 Task: Create a due date automation trigger when advanced on, on the wednesday of the week before a card is due add basic not assigned to member @aryan at 11:00 AM.
Action: Mouse moved to (1029, 79)
Screenshot: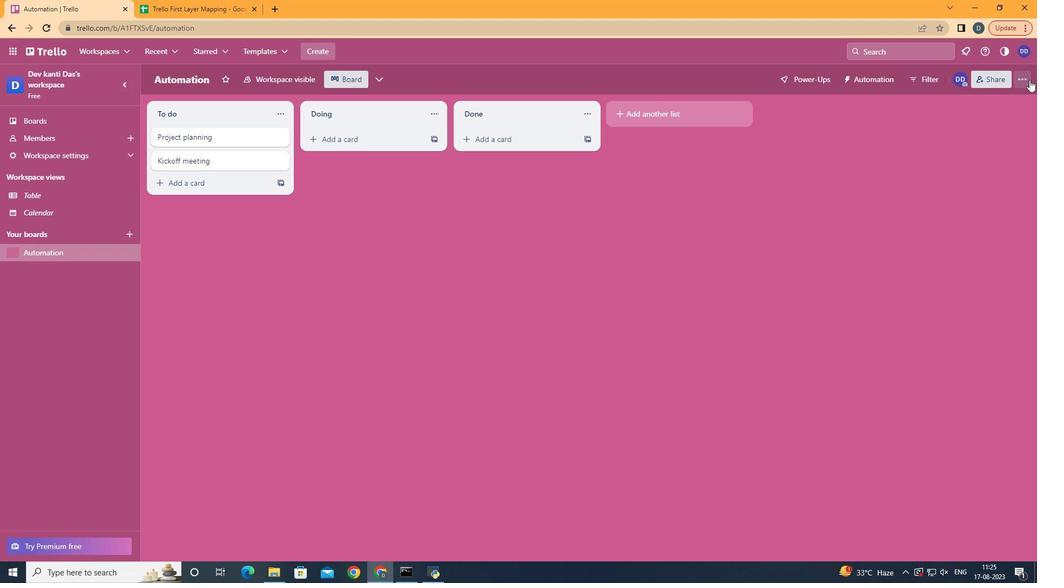 
Action: Mouse pressed left at (1029, 79)
Screenshot: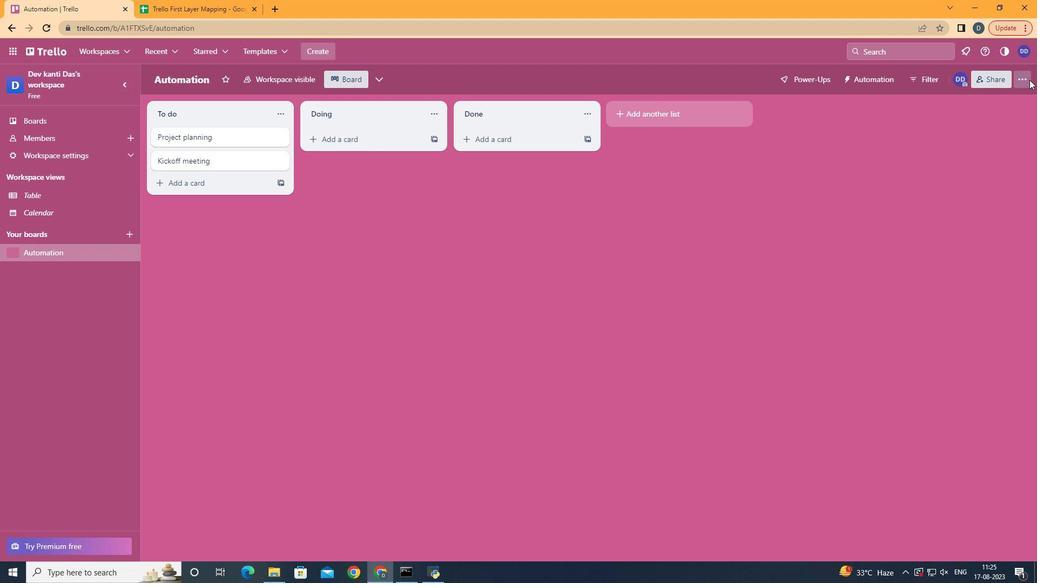 
Action: Mouse moved to (976, 217)
Screenshot: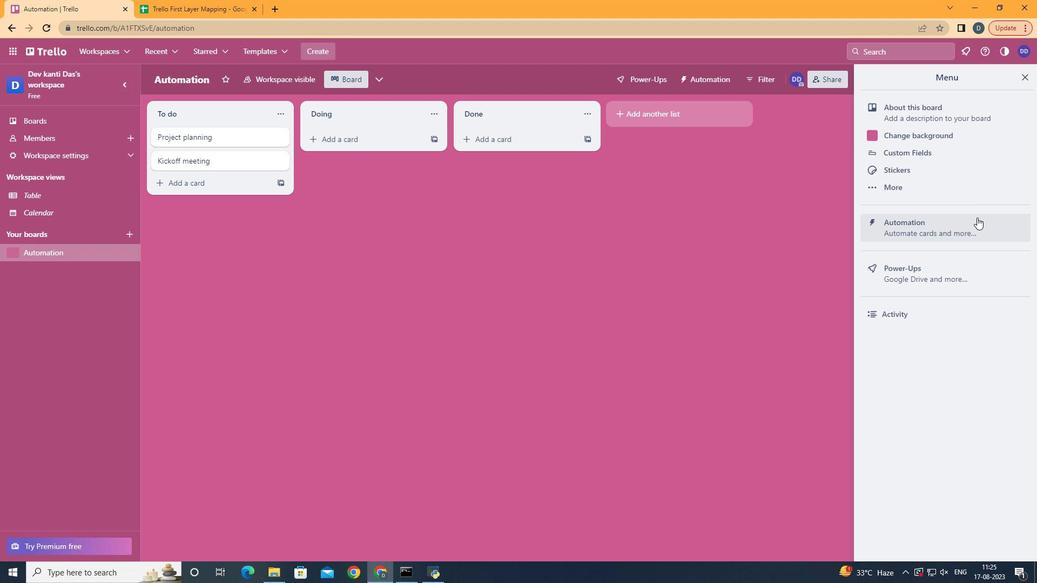 
Action: Mouse pressed left at (976, 217)
Screenshot: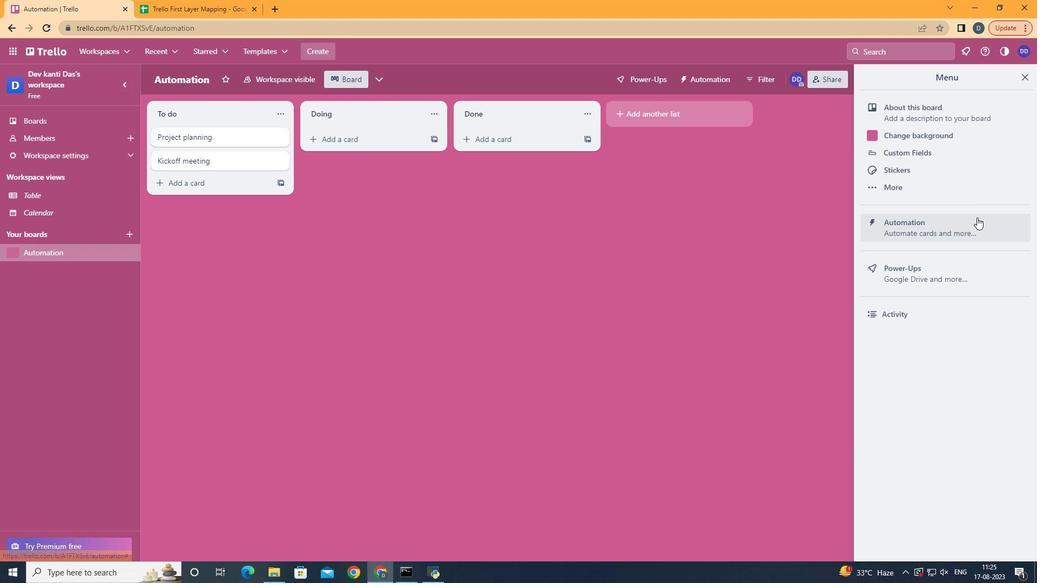 
Action: Mouse moved to (215, 216)
Screenshot: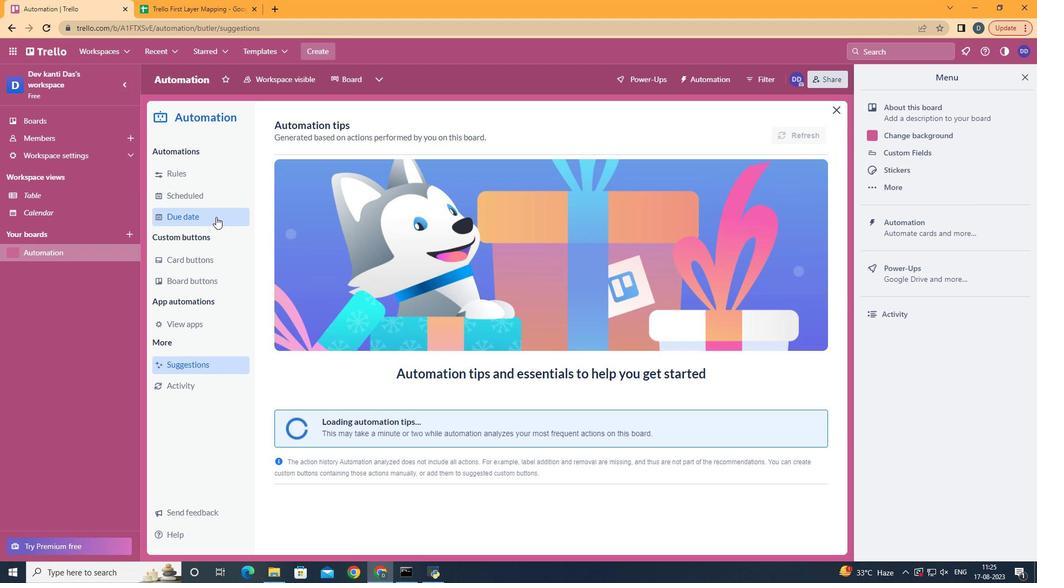 
Action: Mouse pressed left at (215, 216)
Screenshot: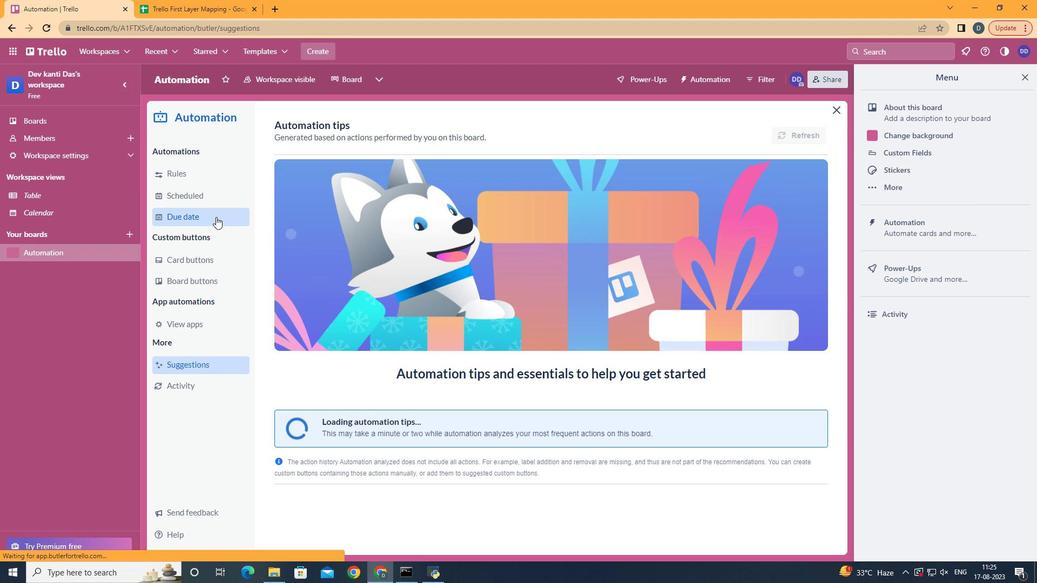 
Action: Mouse moved to (741, 125)
Screenshot: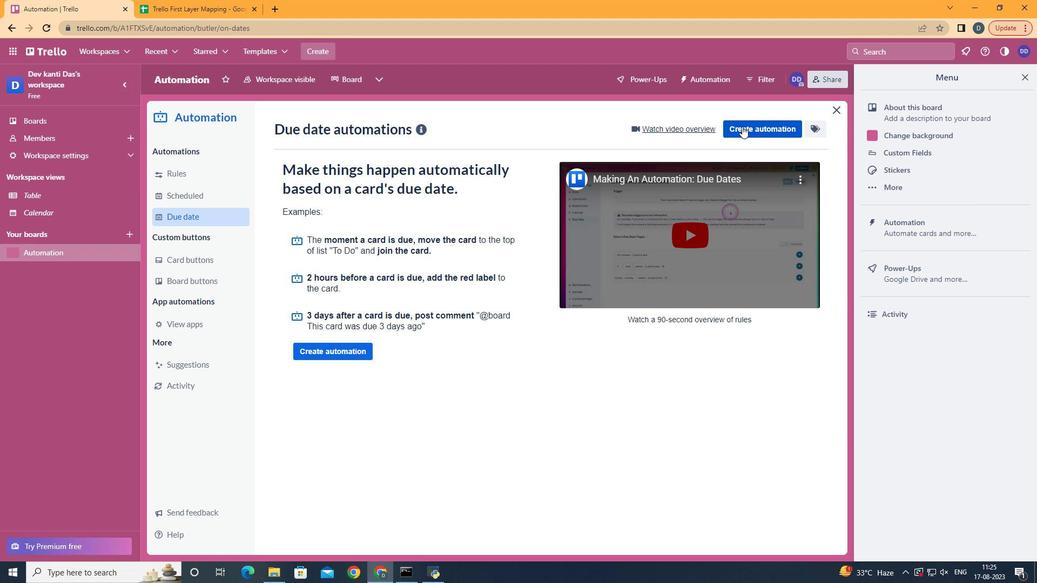 
Action: Mouse pressed left at (741, 125)
Screenshot: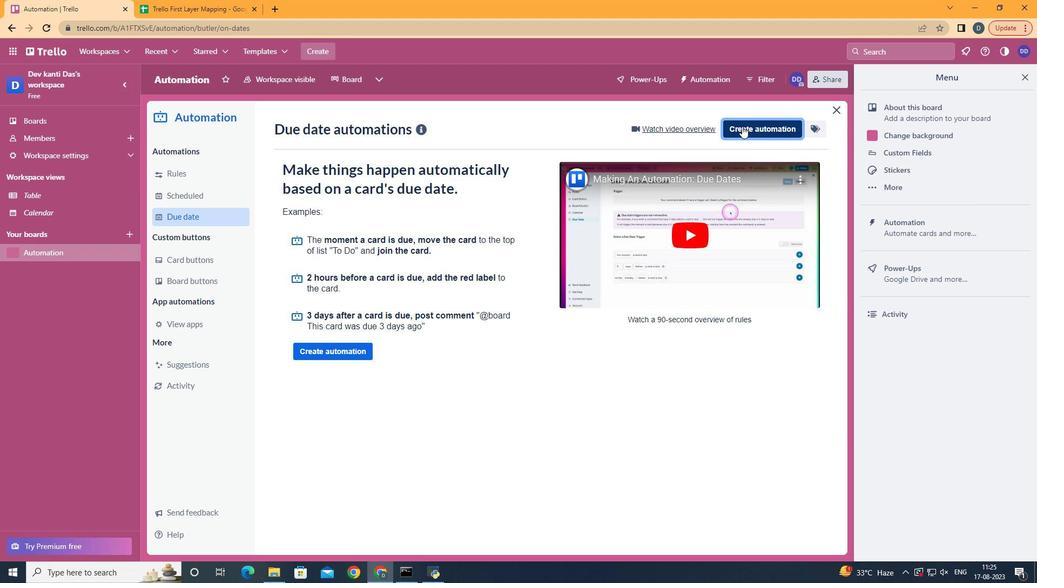 
Action: Mouse moved to (669, 240)
Screenshot: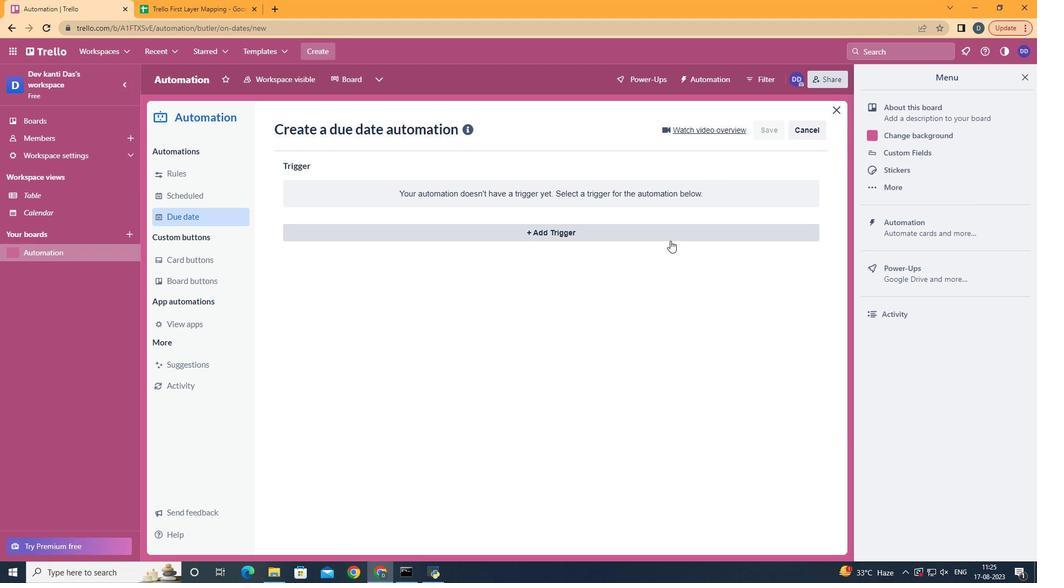 
Action: Mouse pressed left at (669, 240)
Screenshot: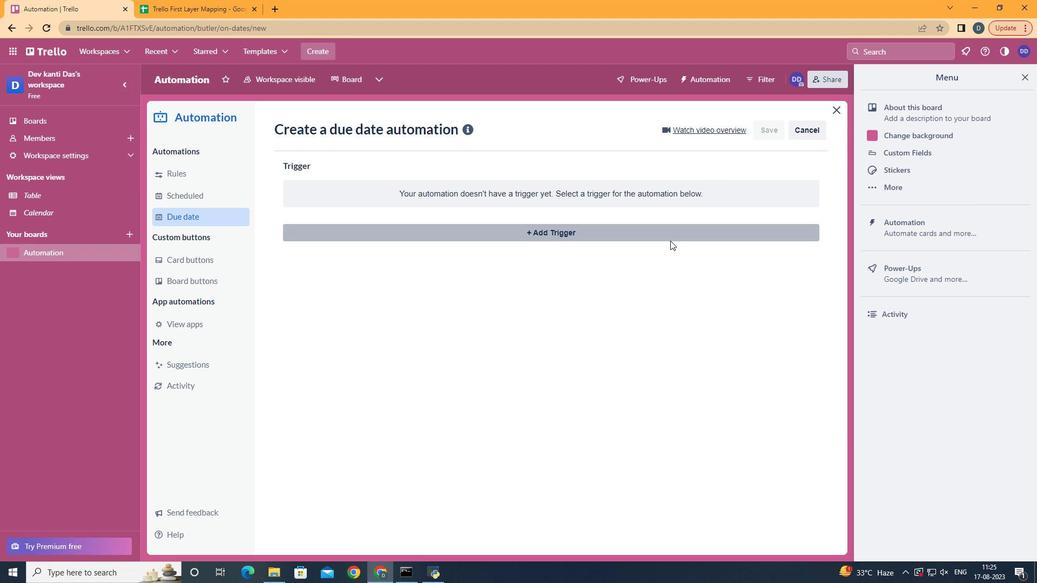 
Action: Mouse moved to (333, 438)
Screenshot: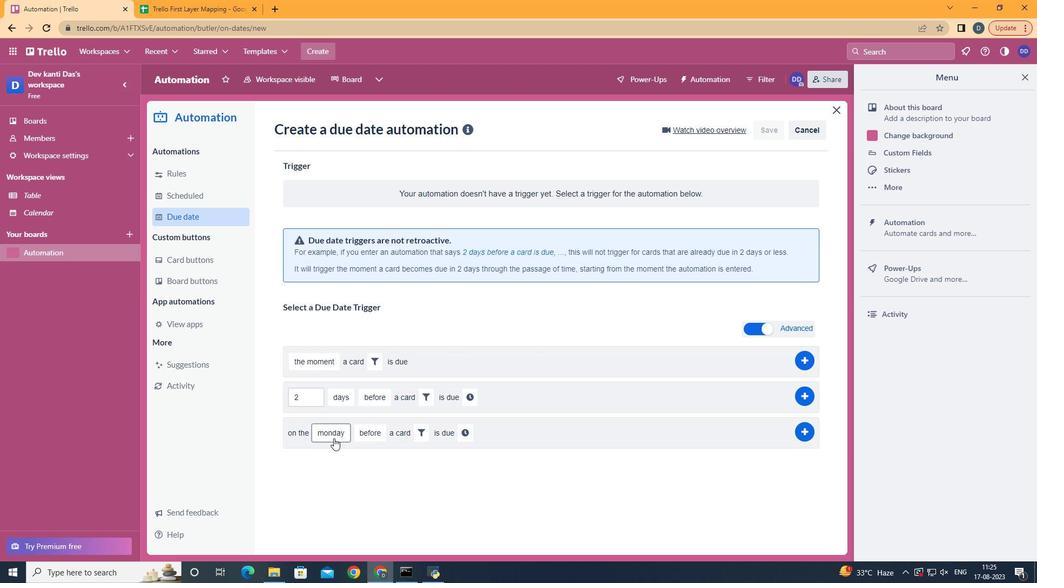 
Action: Mouse pressed left at (333, 438)
Screenshot: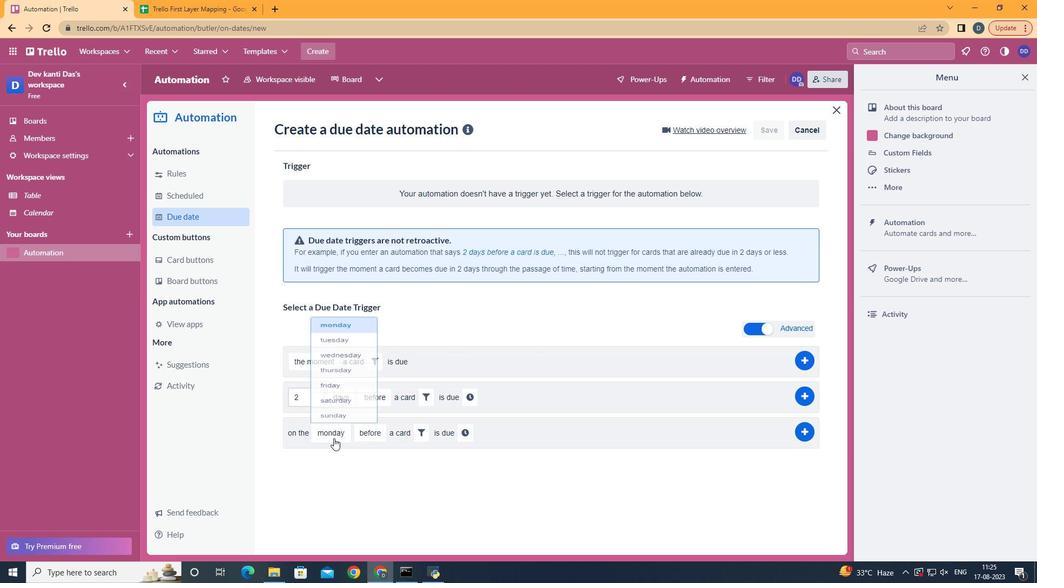 
Action: Mouse moved to (360, 324)
Screenshot: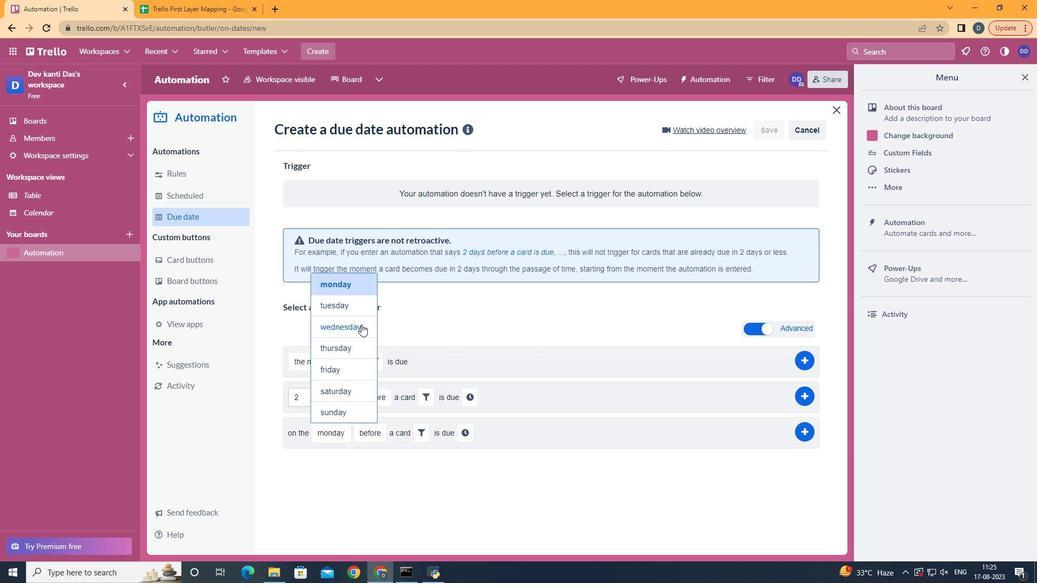 
Action: Mouse pressed left at (360, 324)
Screenshot: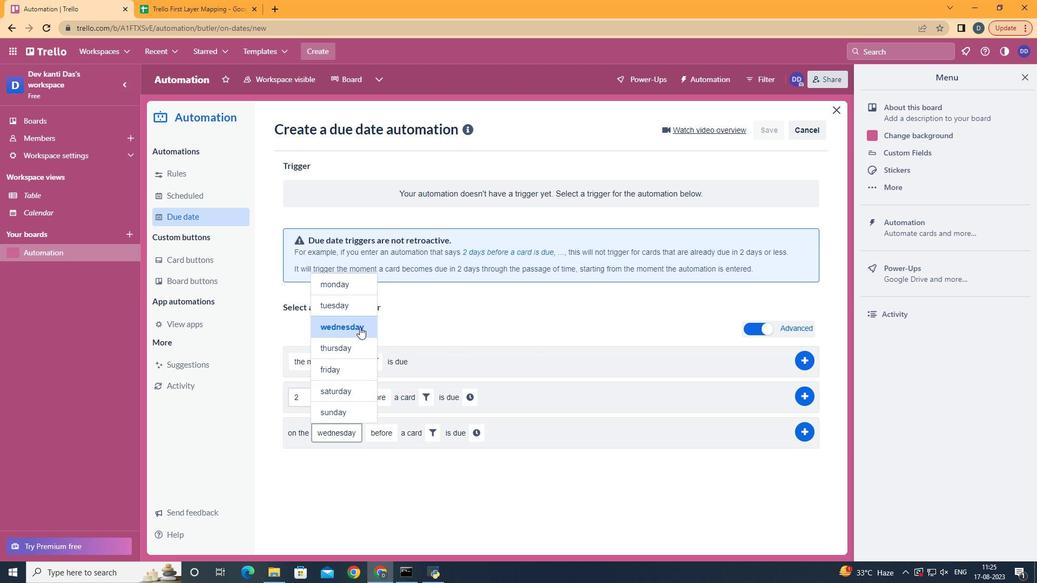 
Action: Mouse moved to (398, 512)
Screenshot: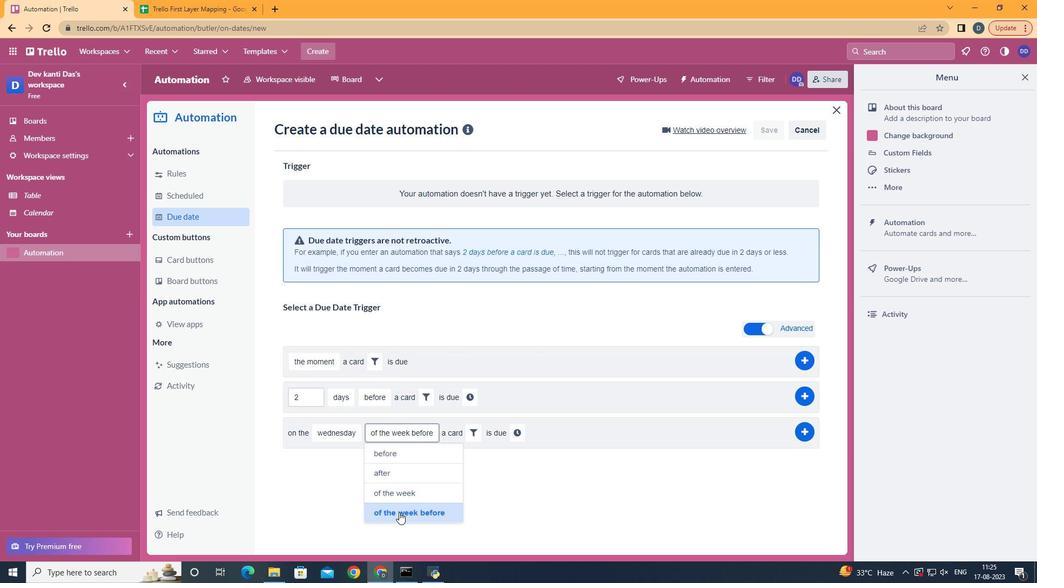 
Action: Mouse pressed left at (398, 512)
Screenshot: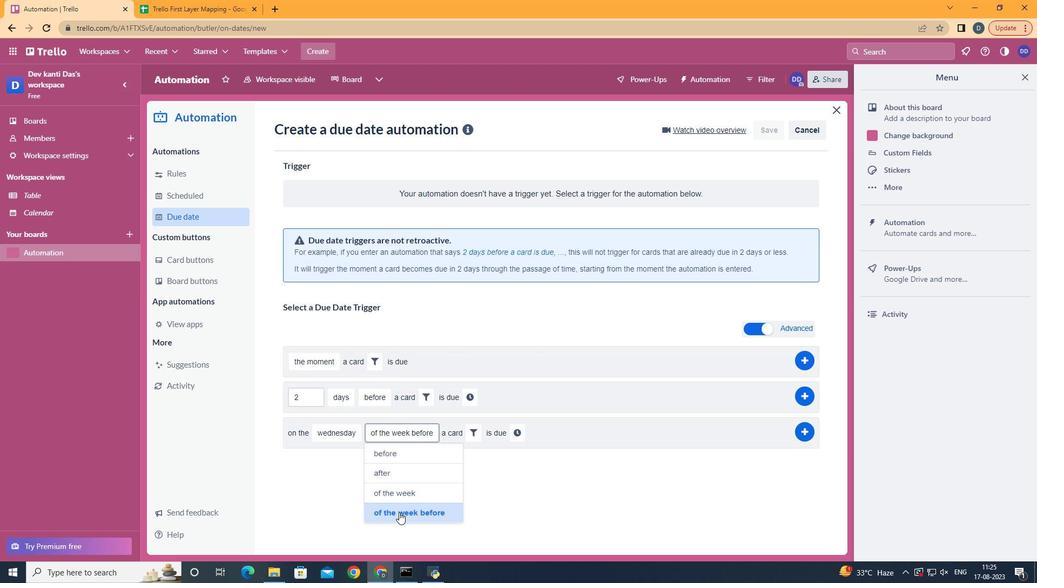 
Action: Mouse moved to (471, 434)
Screenshot: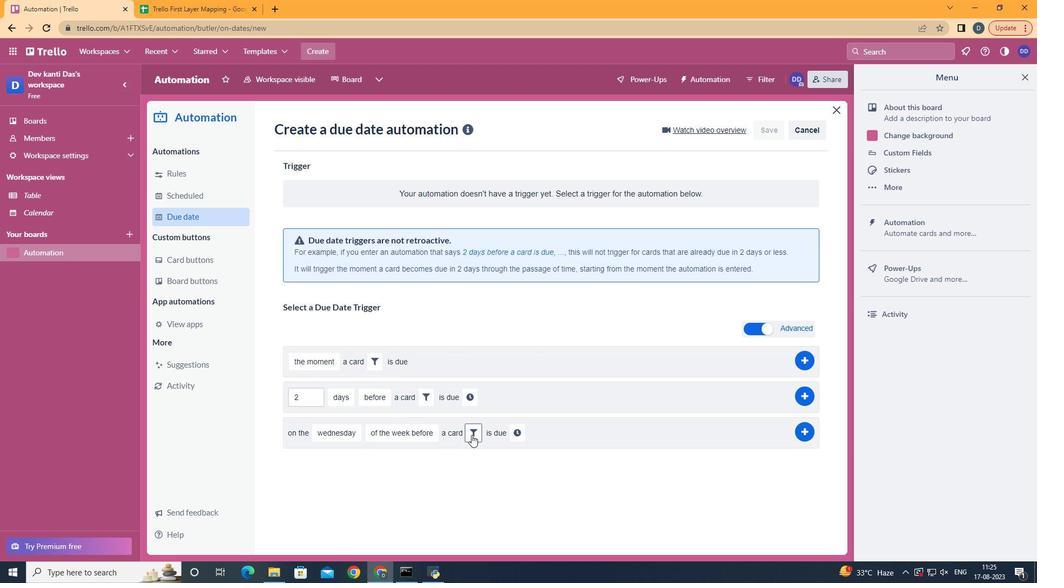 
Action: Mouse pressed left at (471, 434)
Screenshot: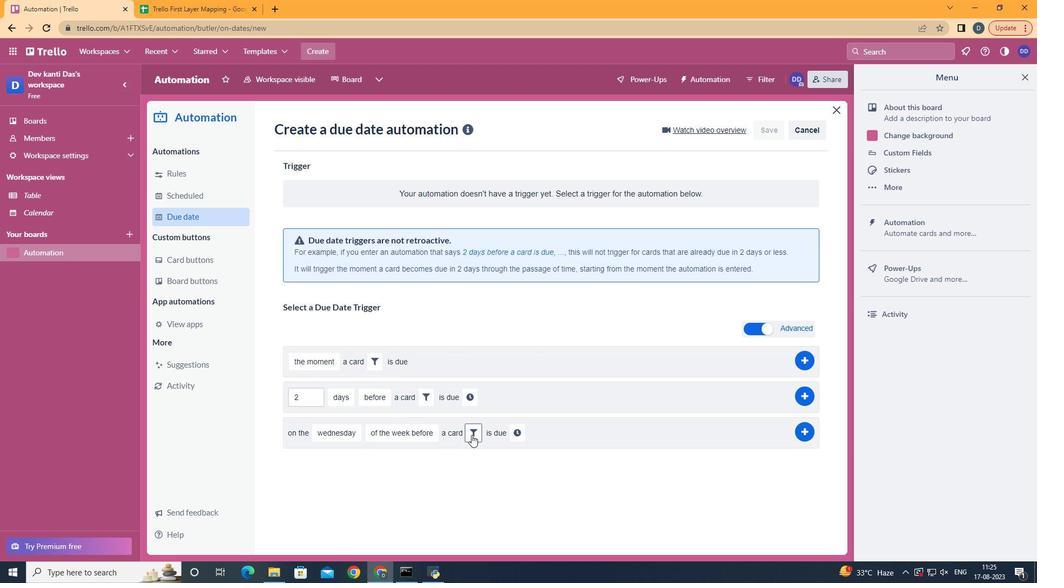 
Action: Mouse moved to (550, 506)
Screenshot: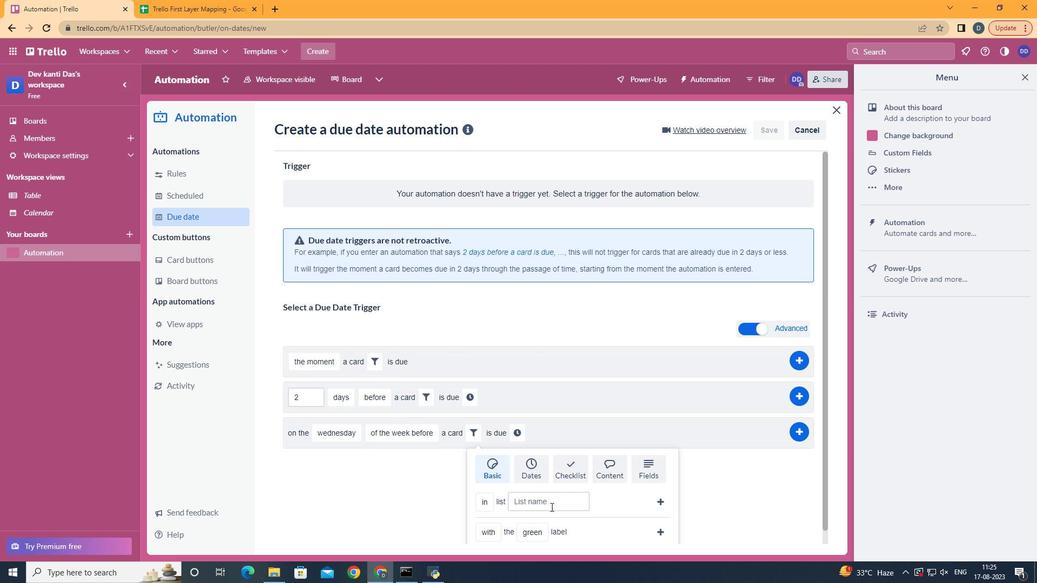 
Action: Mouse scrolled (550, 506) with delta (0, 0)
Screenshot: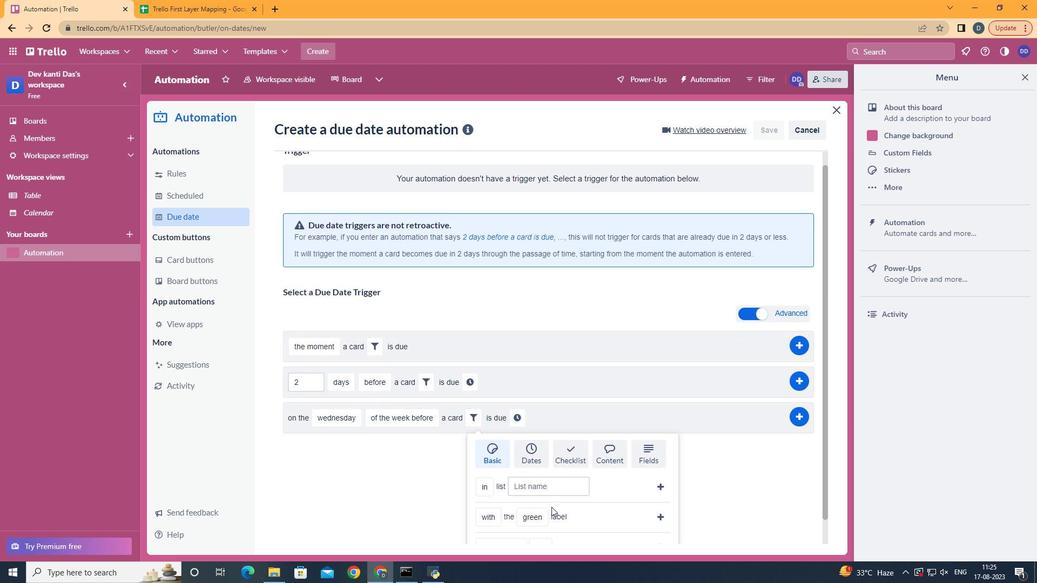 
Action: Mouse scrolled (550, 506) with delta (0, 0)
Screenshot: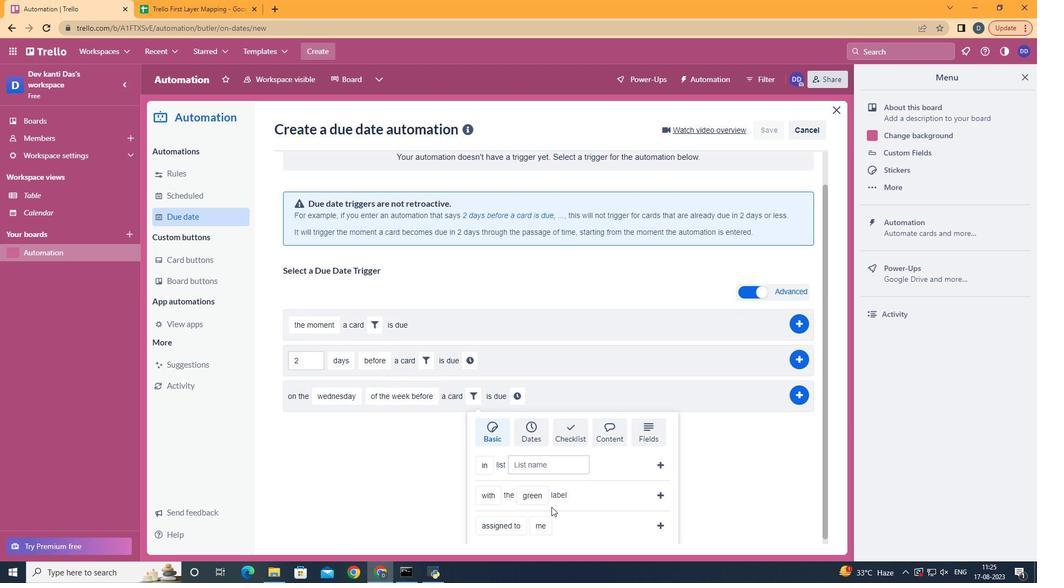 
Action: Mouse moved to (551, 506)
Screenshot: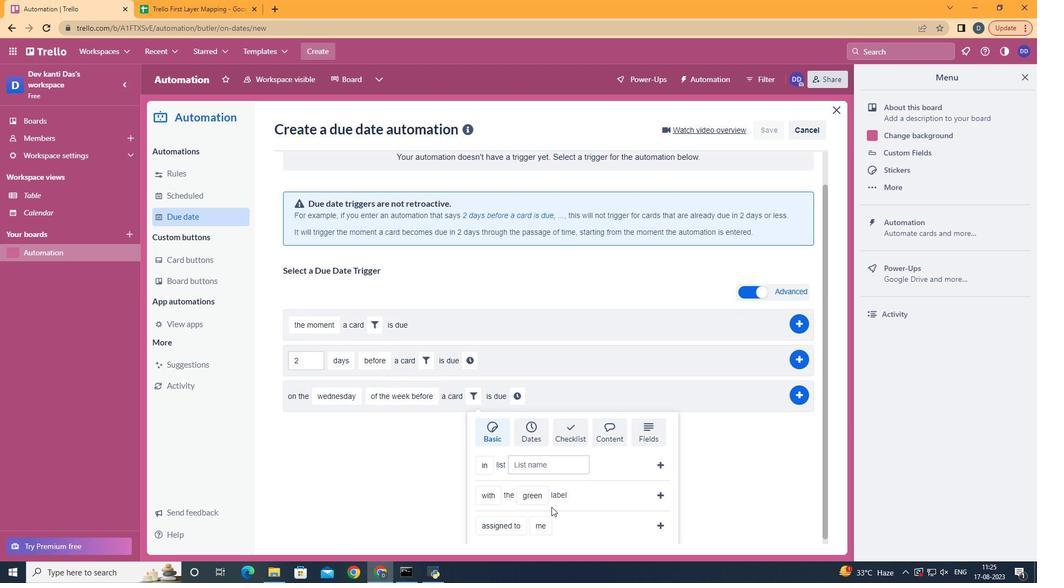 
Action: Mouse scrolled (551, 506) with delta (0, 0)
Screenshot: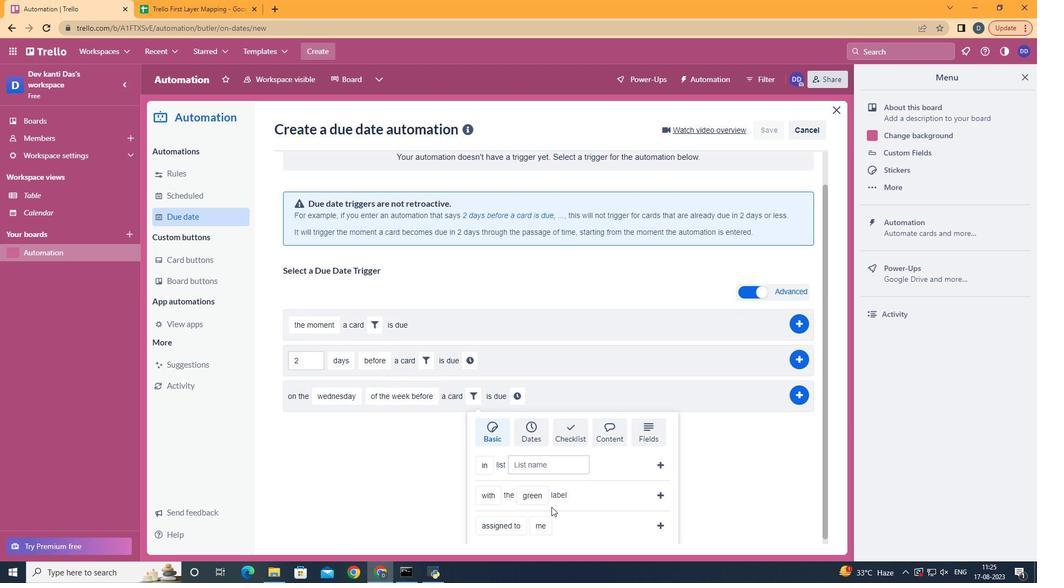 
Action: Mouse scrolled (551, 506) with delta (0, 0)
Screenshot: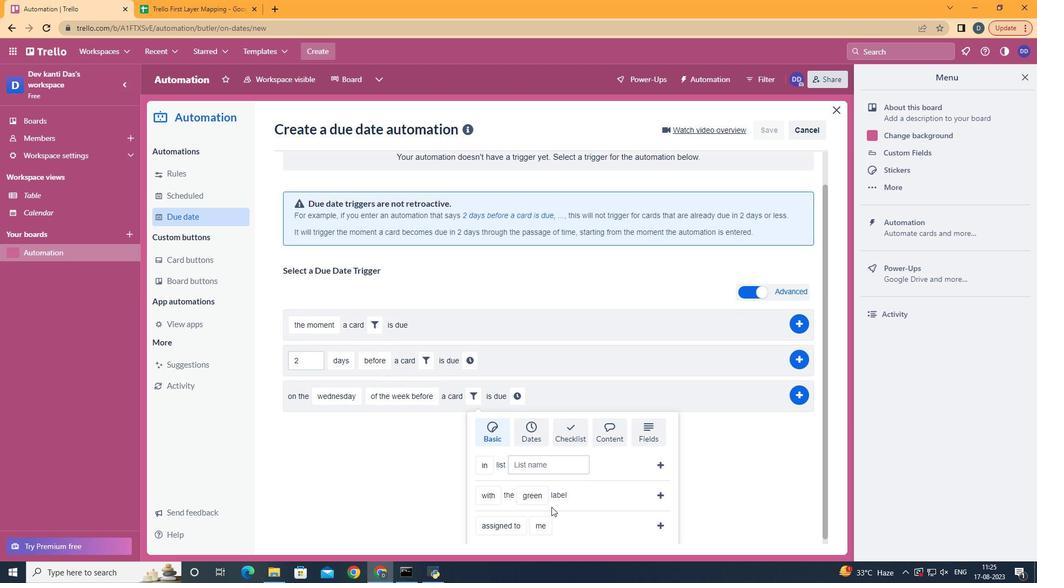 
Action: Mouse moved to (511, 506)
Screenshot: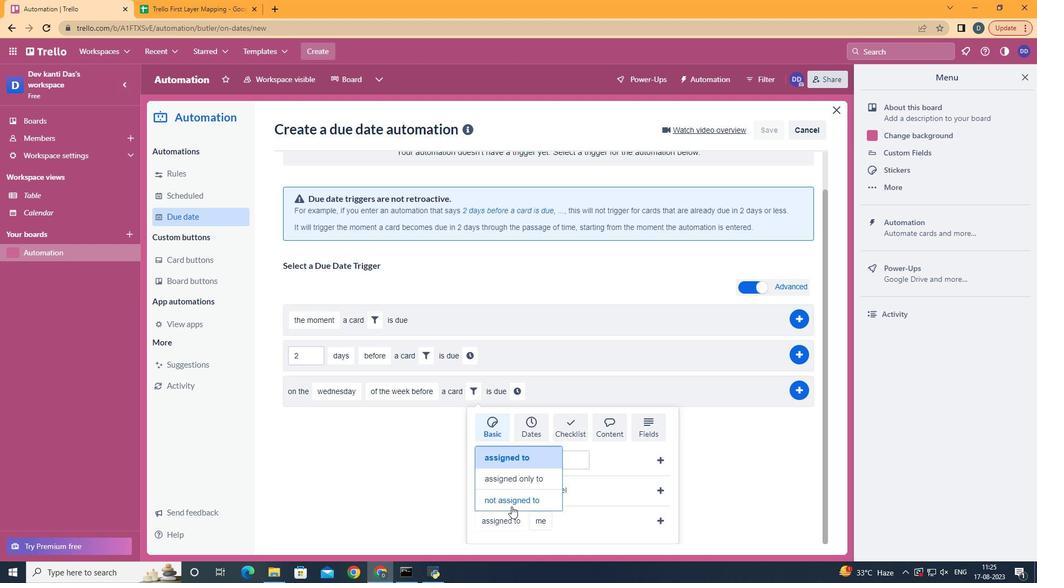 
Action: Mouse pressed left at (511, 506)
Screenshot: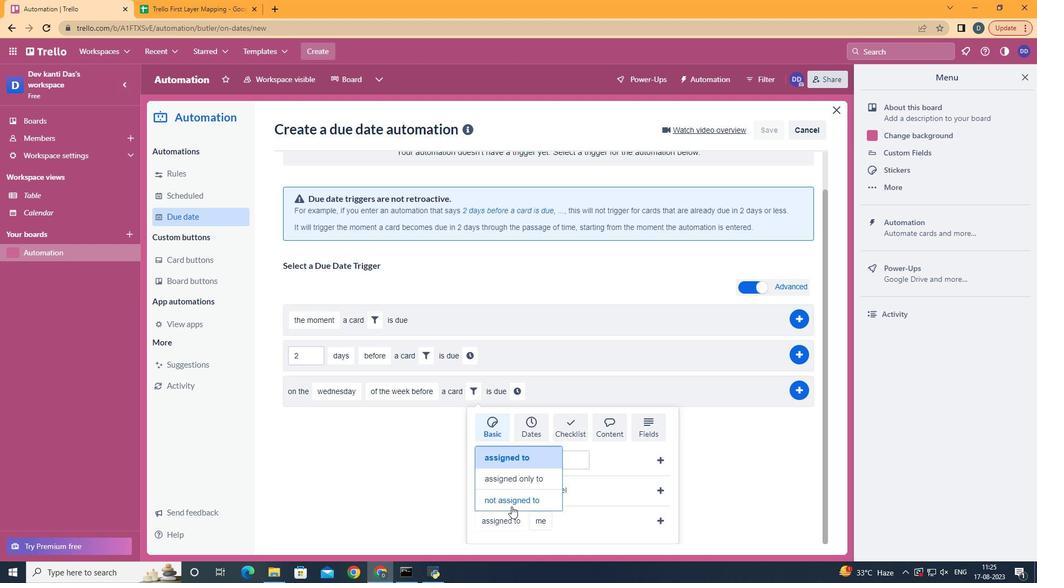 
Action: Mouse moved to (564, 507)
Screenshot: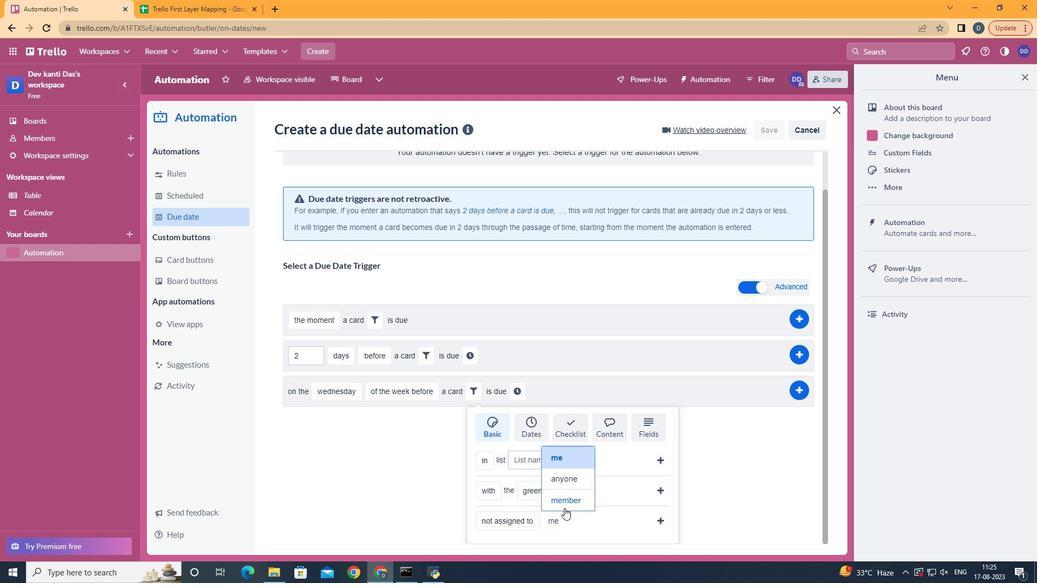 
Action: Mouse pressed left at (564, 507)
Screenshot: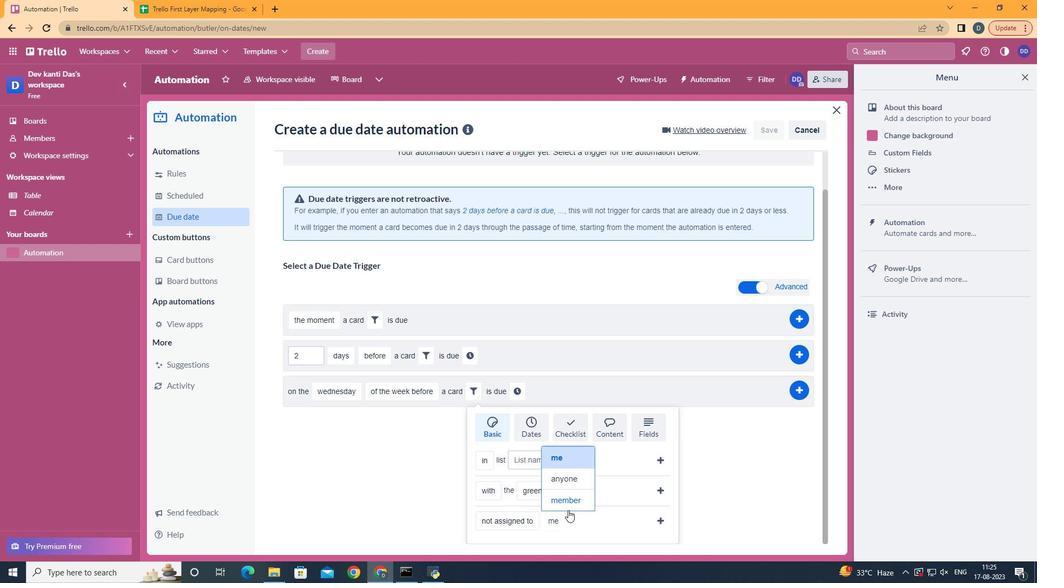 
Action: Mouse moved to (619, 524)
Screenshot: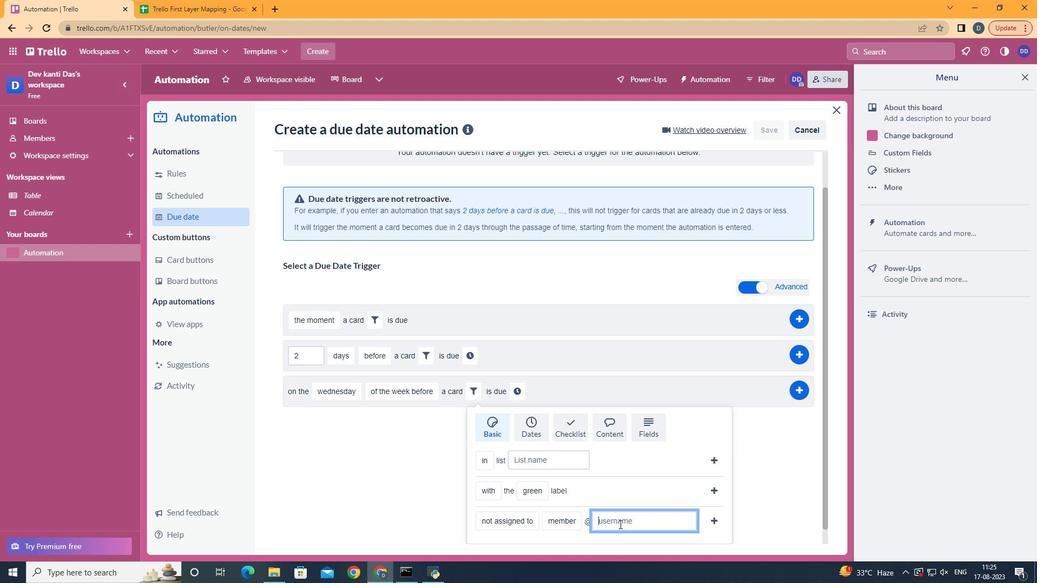 
Action: Mouse pressed left at (619, 524)
Screenshot: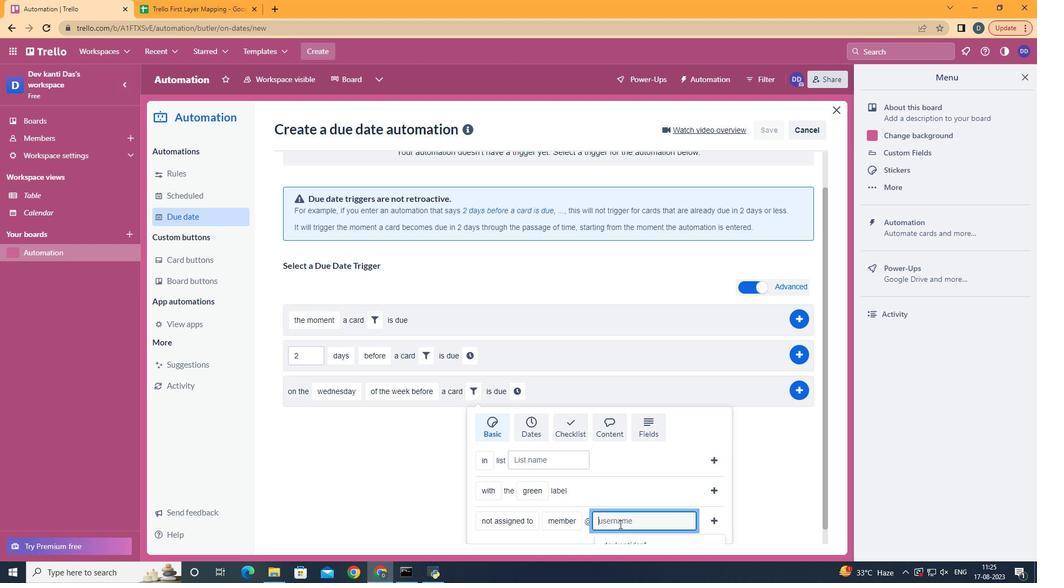 
Action: Key pressed aryan
Screenshot: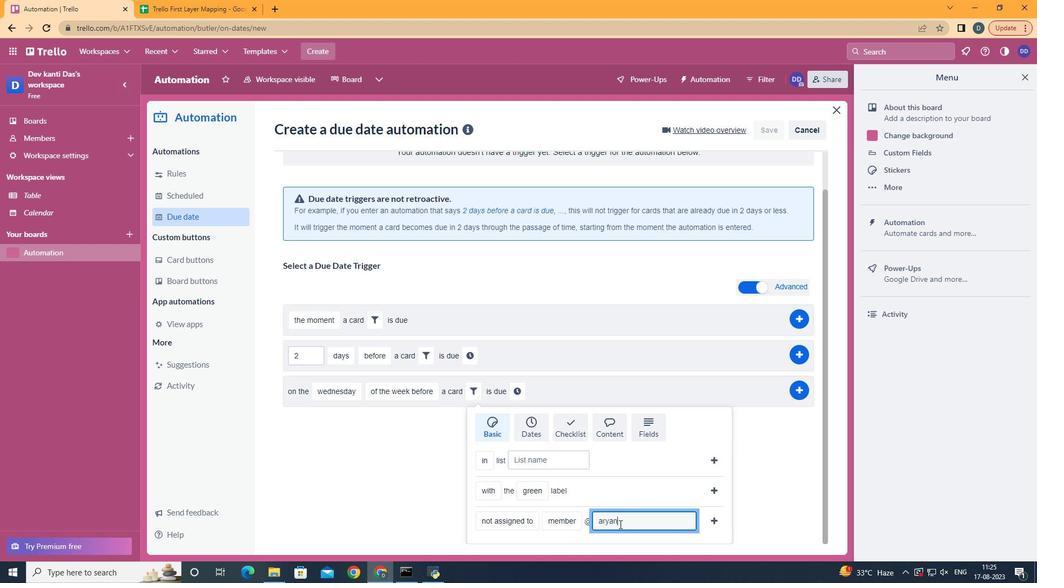 
Action: Mouse moved to (713, 519)
Screenshot: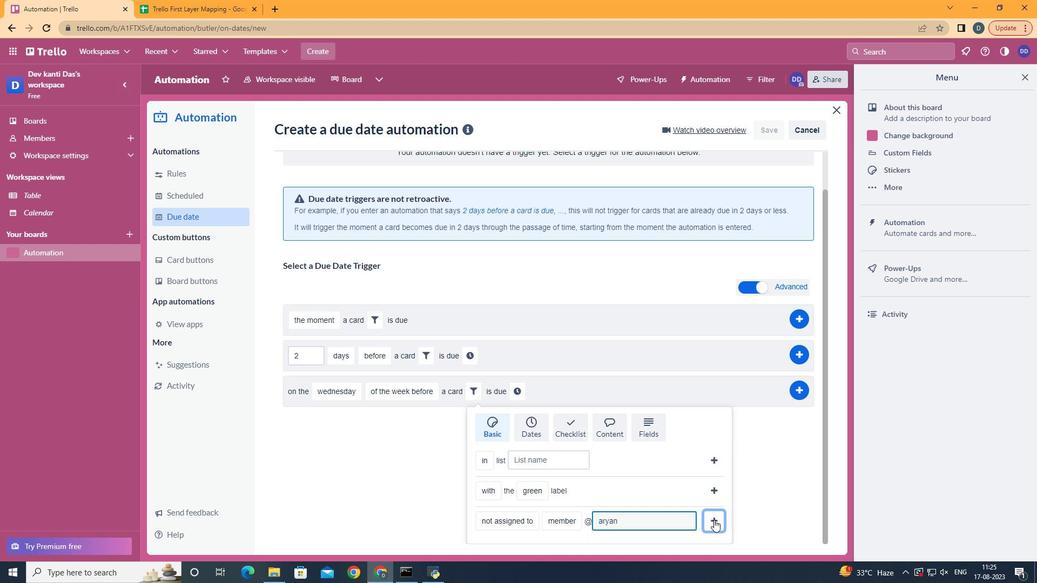 
Action: Mouse pressed left at (713, 519)
Screenshot: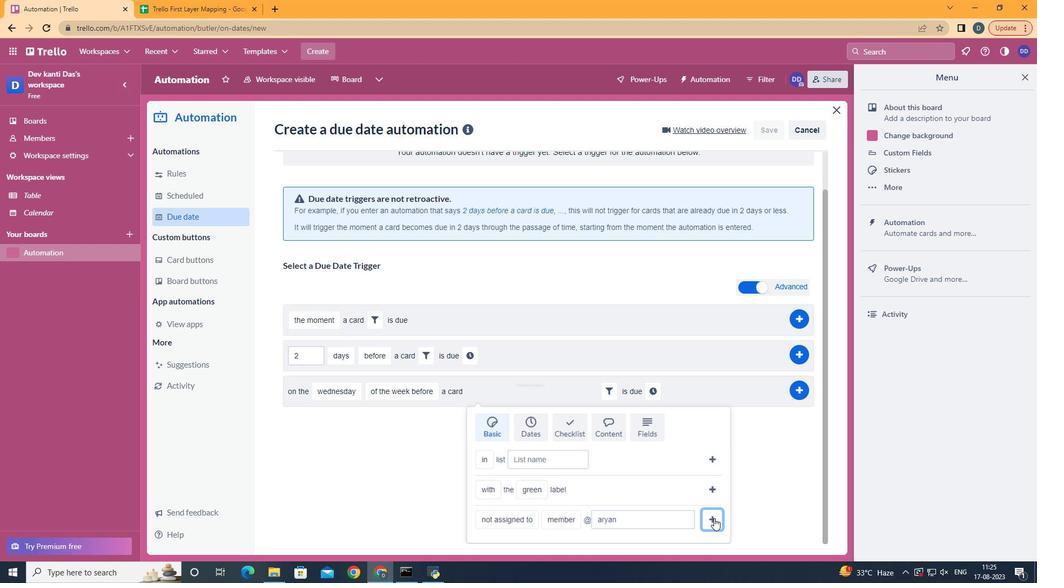 
Action: Mouse moved to (660, 430)
Screenshot: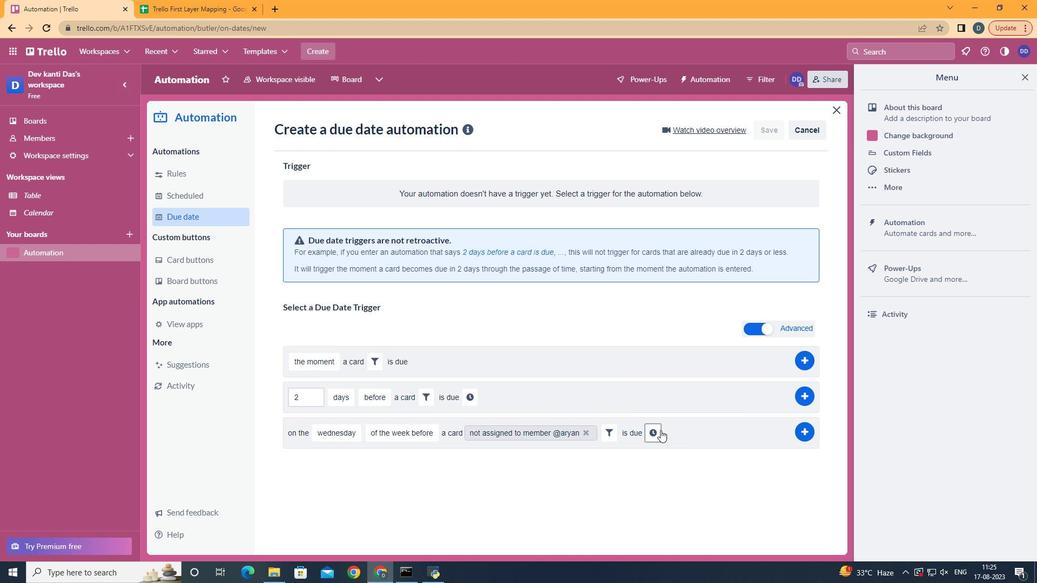 
Action: Mouse pressed left at (660, 430)
Screenshot: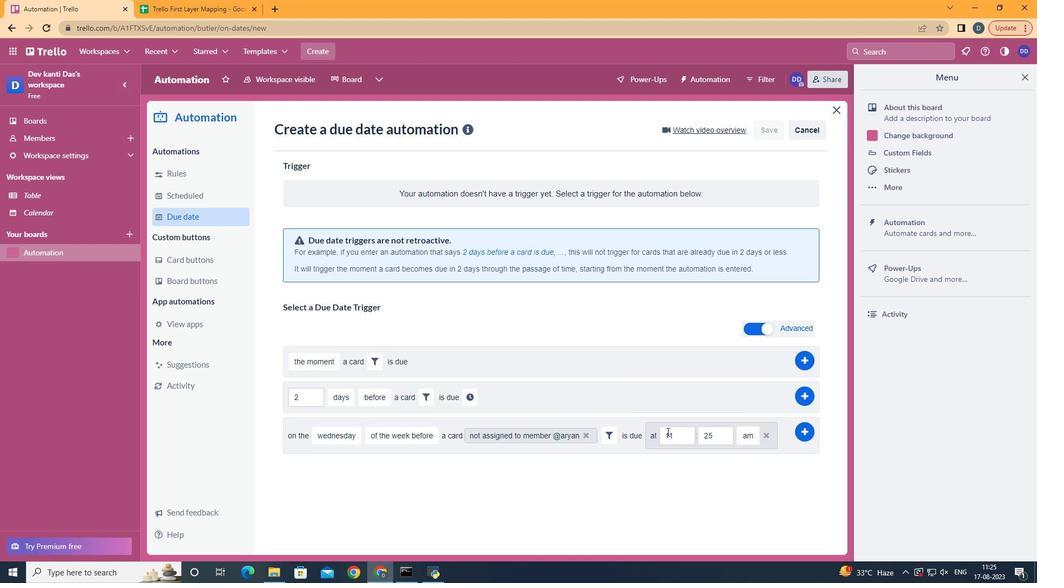 
Action: Mouse moved to (719, 437)
Screenshot: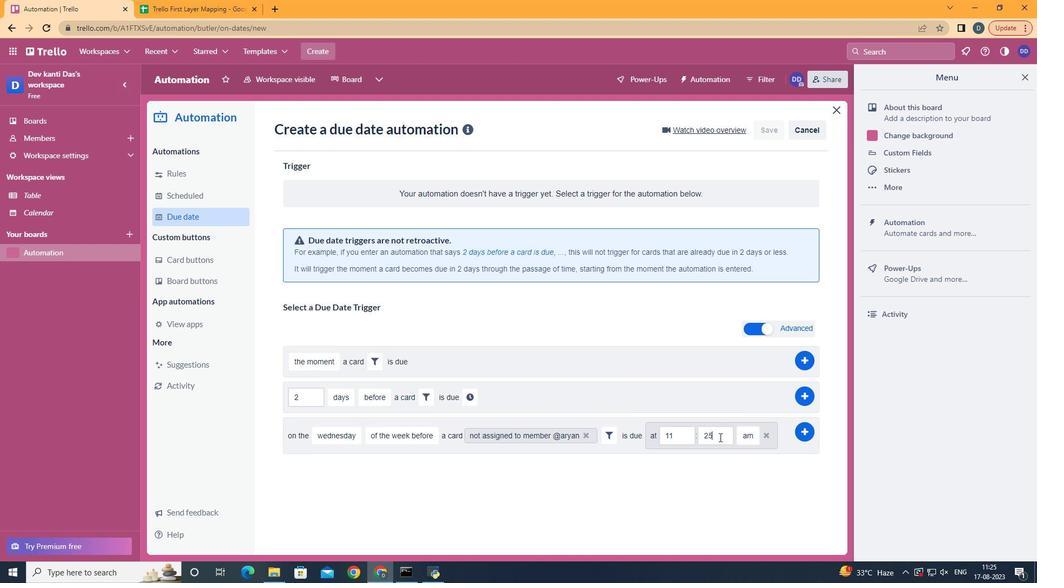 
Action: Mouse pressed left at (719, 437)
Screenshot: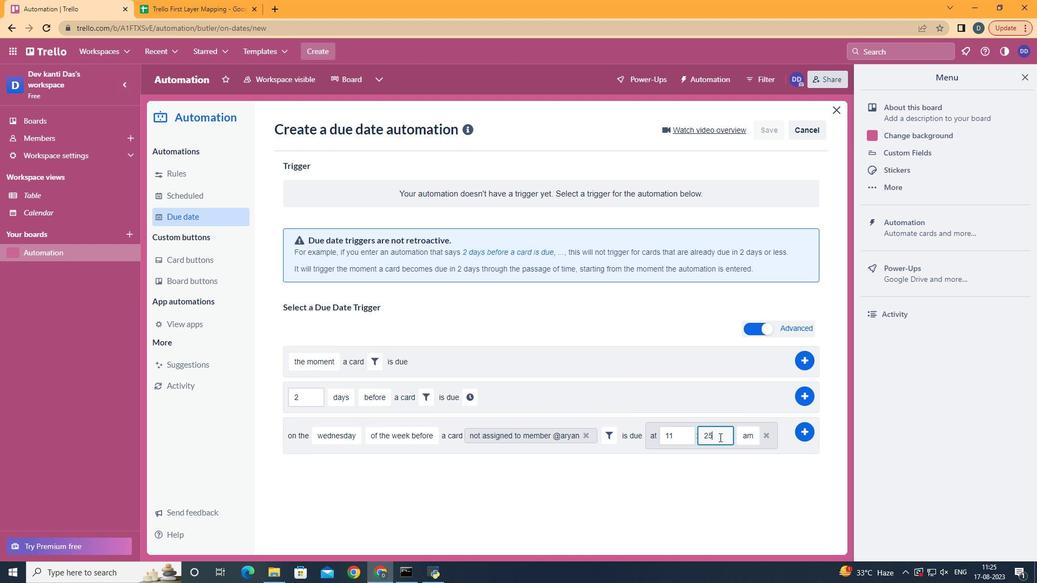 
Action: Mouse moved to (716, 437)
Screenshot: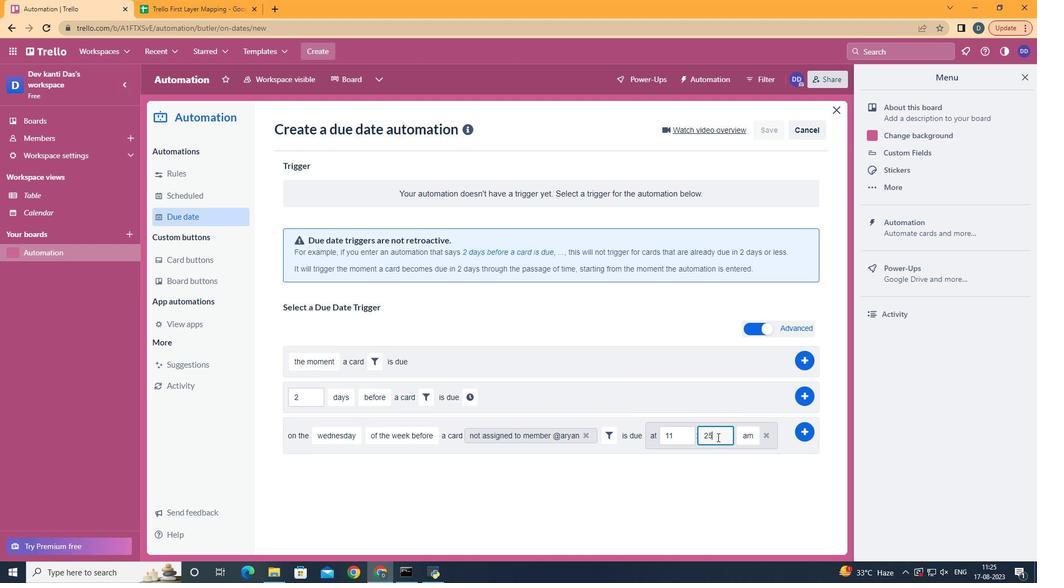 
Action: Key pressed <Key.backspace><Key.backspace>00
Screenshot: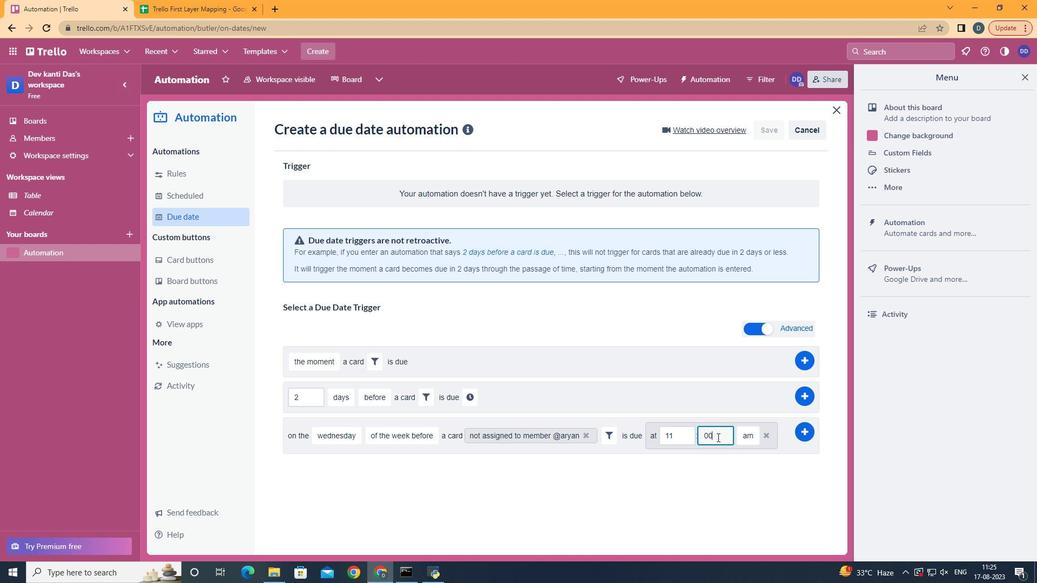 
Action: Mouse moved to (799, 427)
Screenshot: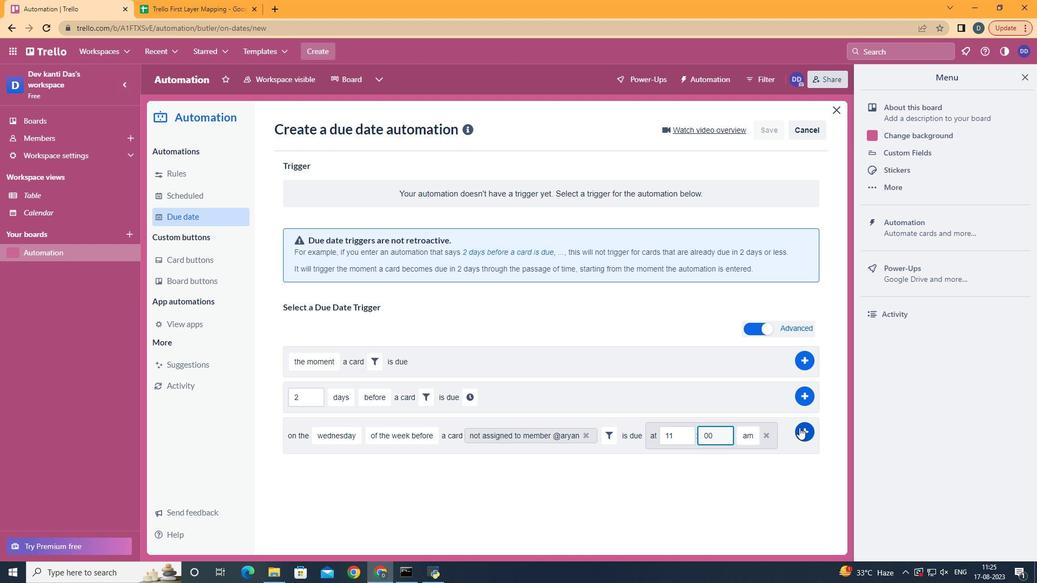 
Action: Mouse pressed left at (799, 427)
Screenshot: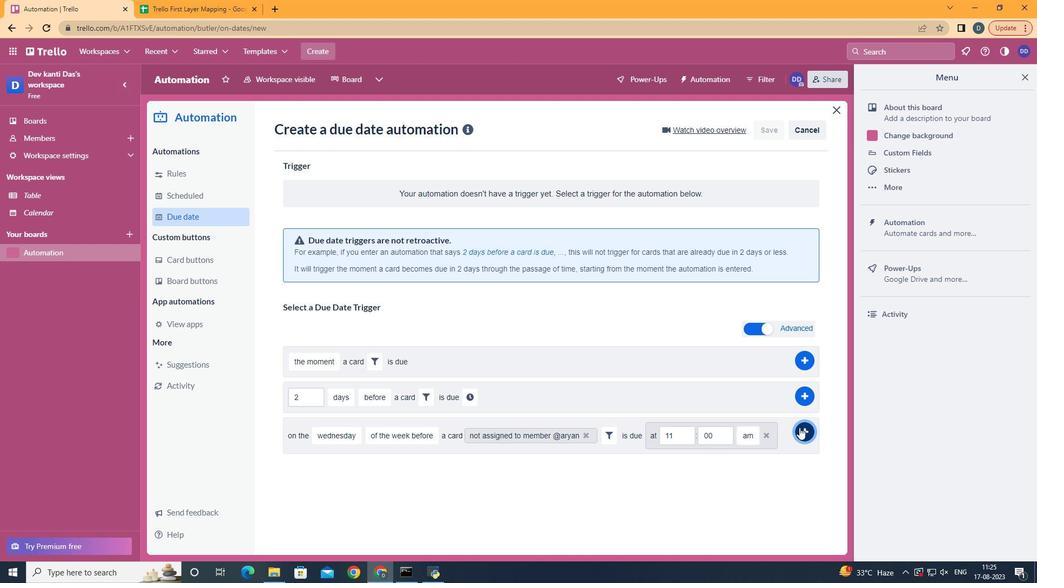 
